 Task: In the  document calendar.odt Use the feature 'and check spelling and grammer' Change font style of header to '24' Select the body of letter and change paragraph spacing to  1.5
Action: Mouse moved to (196, 91)
Screenshot: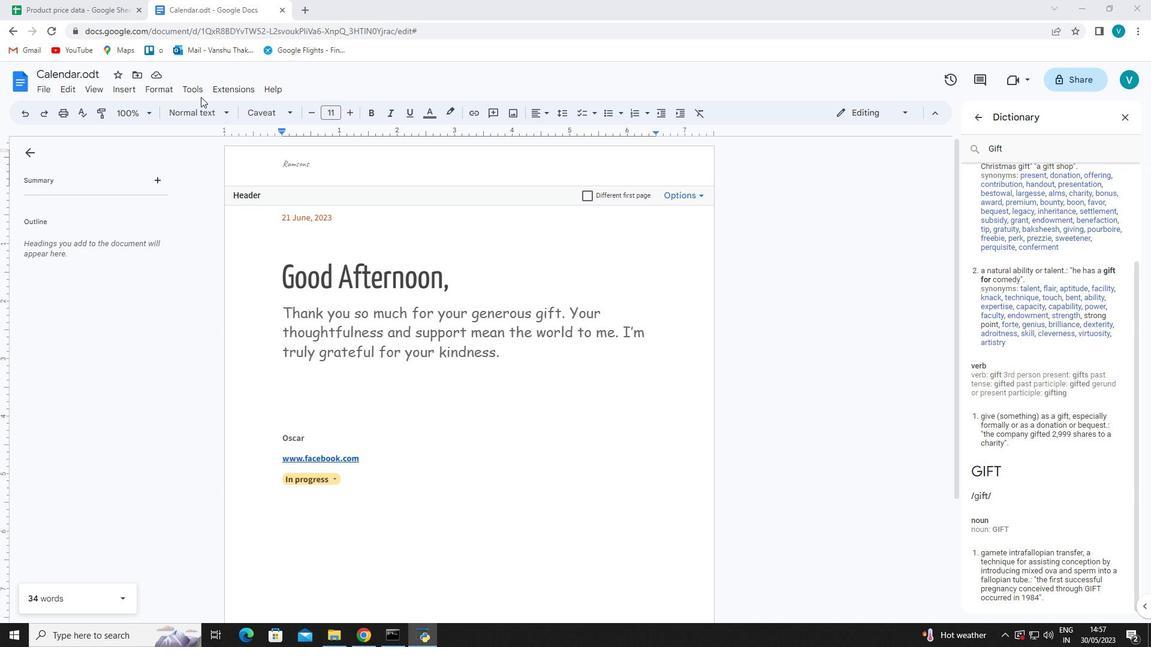 
Action: Mouse pressed left at (196, 91)
Screenshot: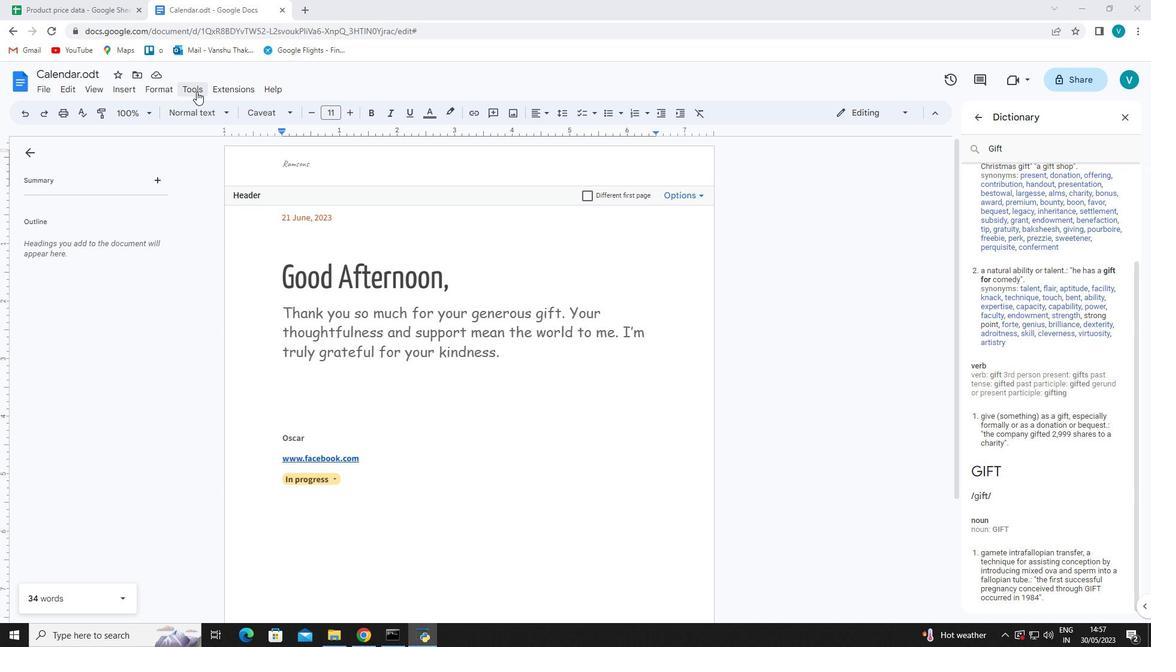 
Action: Mouse moved to (222, 110)
Screenshot: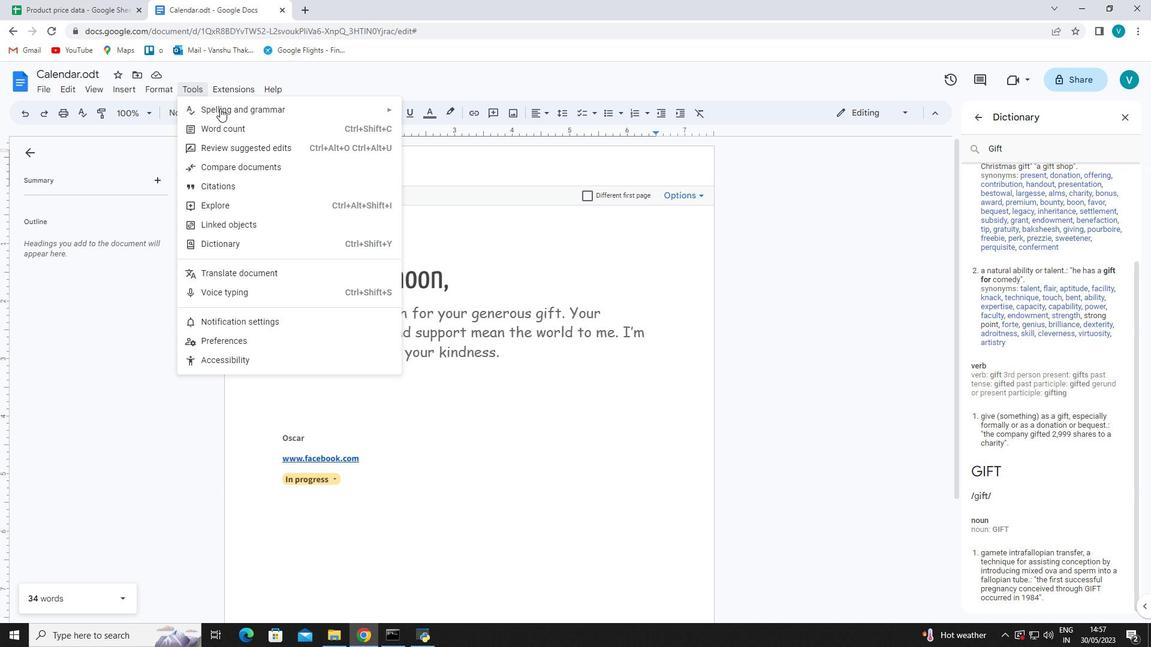 
Action: Mouse pressed left at (222, 110)
Screenshot: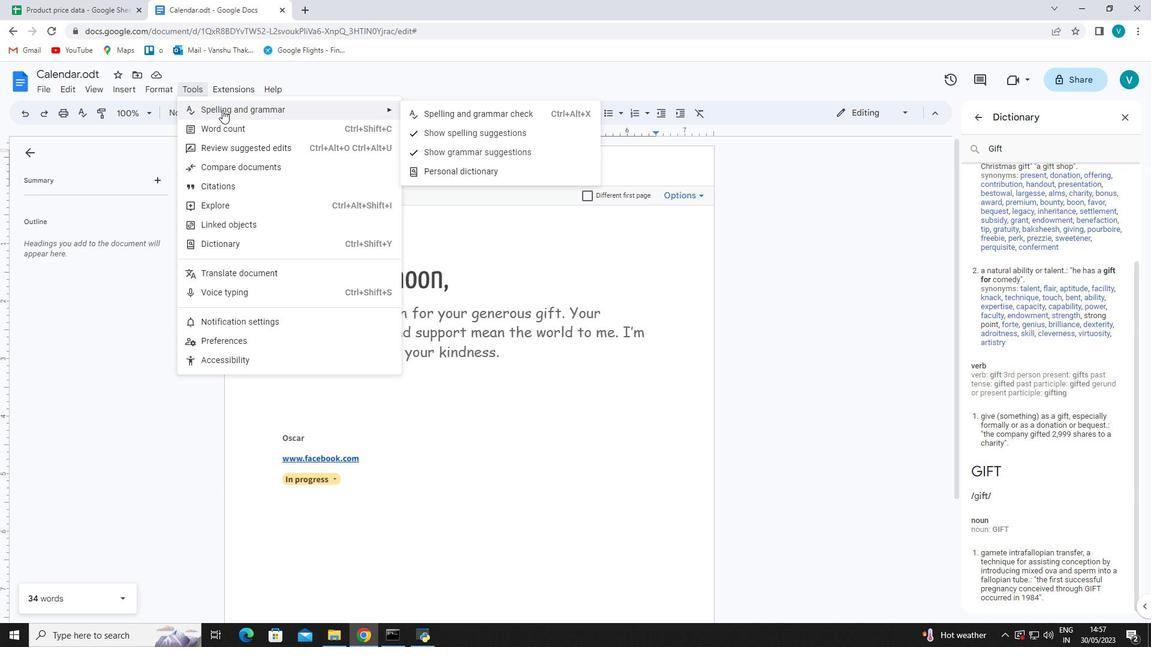 
Action: Mouse moved to (483, 119)
Screenshot: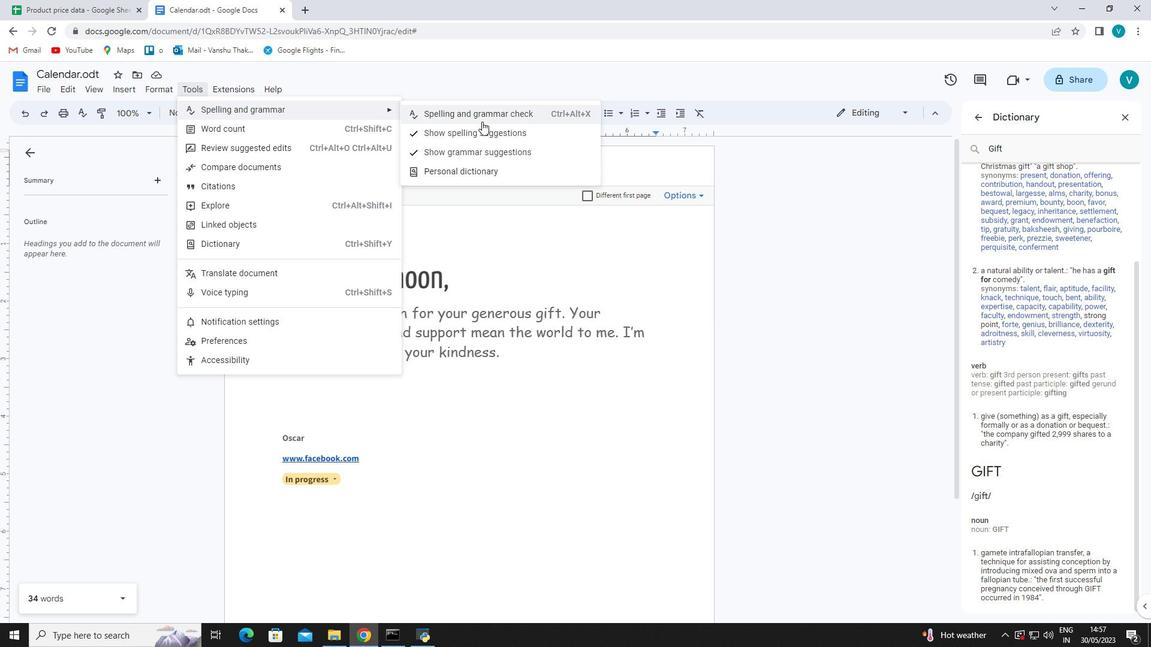 
Action: Mouse pressed left at (483, 119)
Screenshot: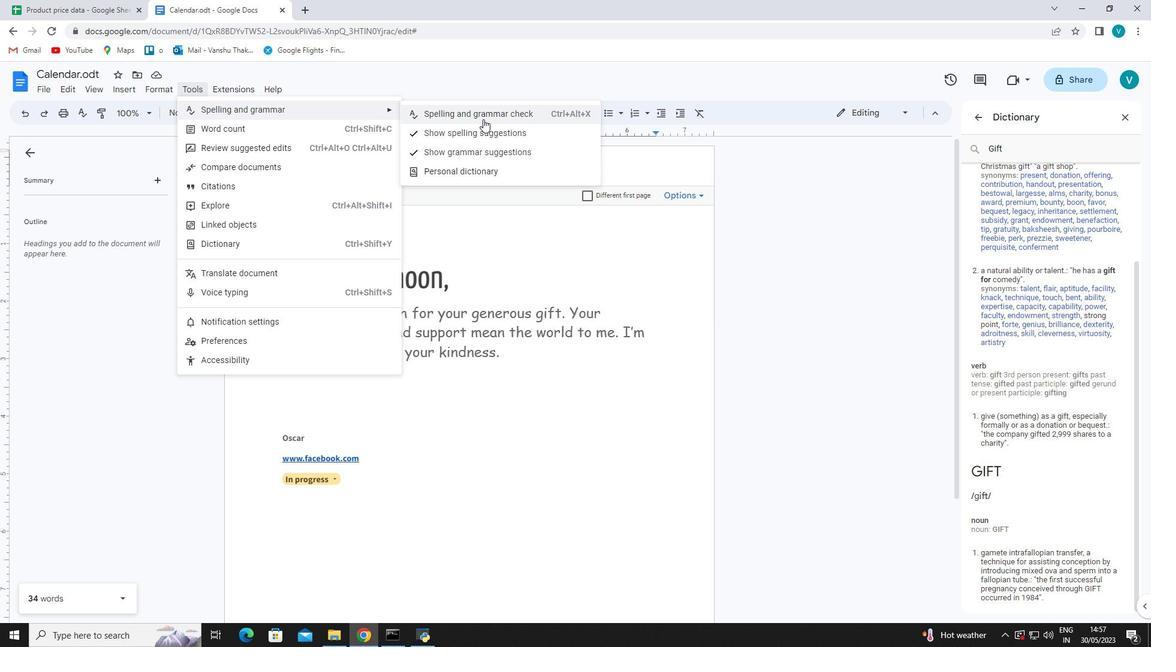 
Action: Mouse moved to (281, 163)
Screenshot: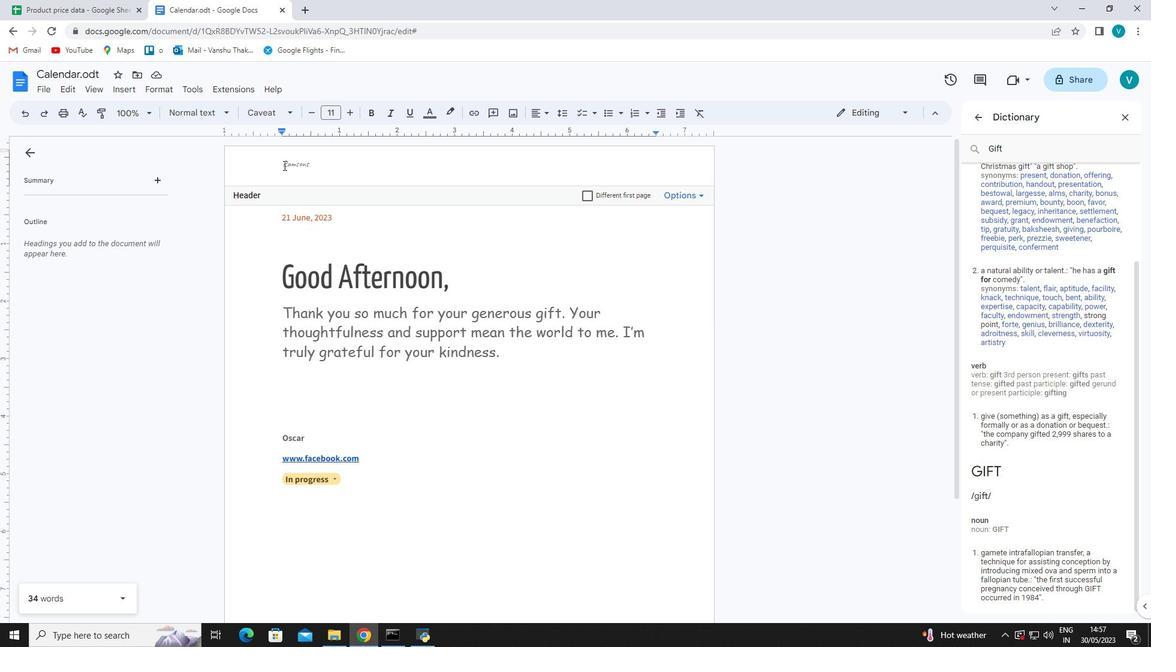 
Action: Mouse pressed left at (281, 163)
Screenshot: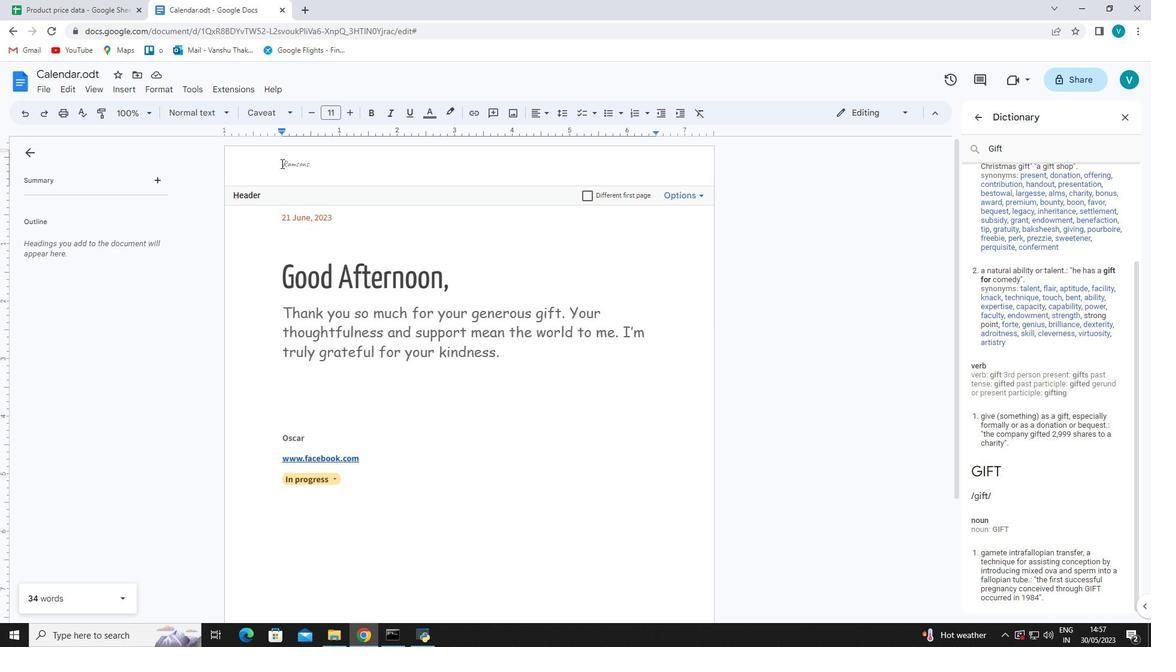 
Action: Mouse moved to (347, 117)
Screenshot: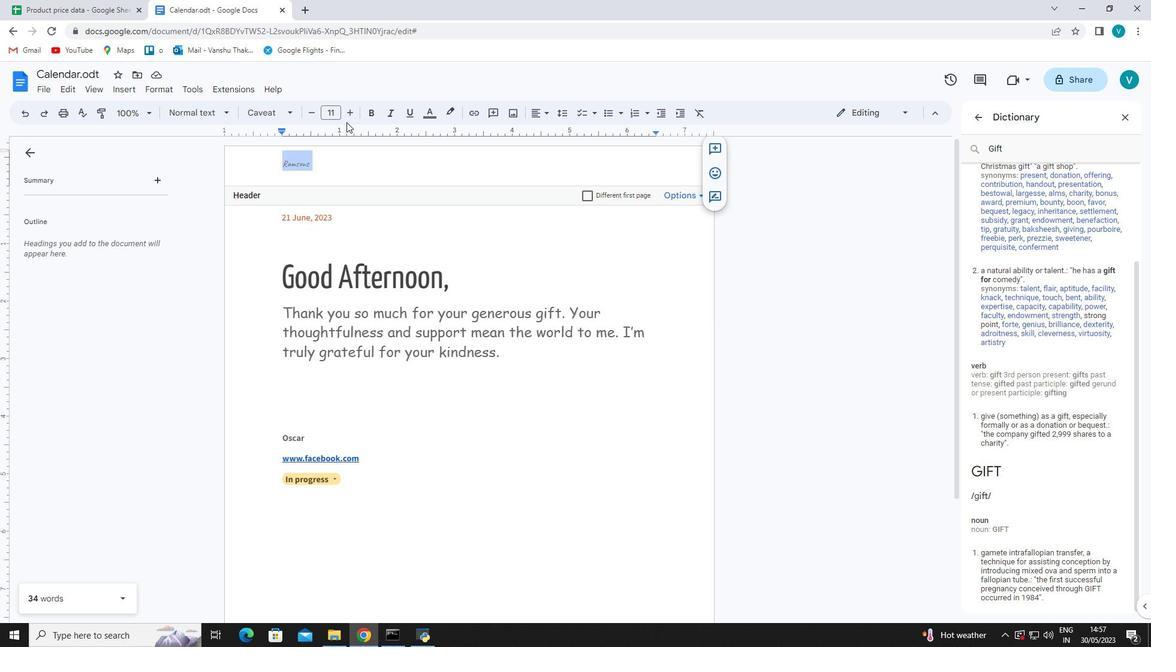 
Action: Mouse pressed left at (347, 117)
Screenshot: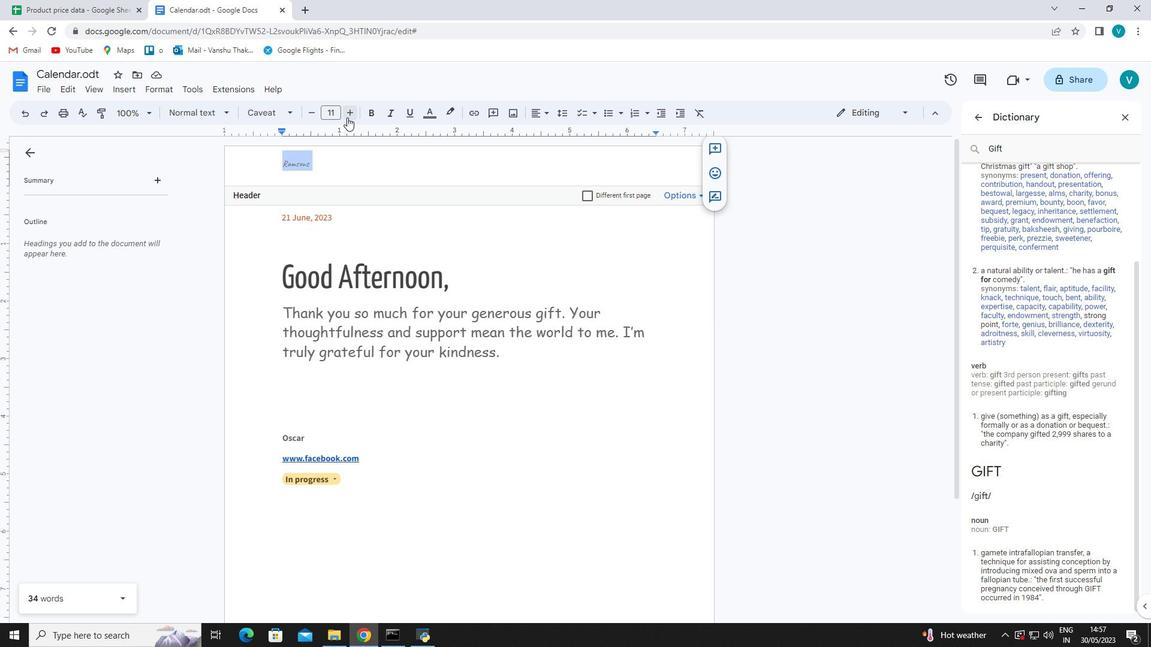 
Action: Mouse pressed left at (347, 117)
Screenshot: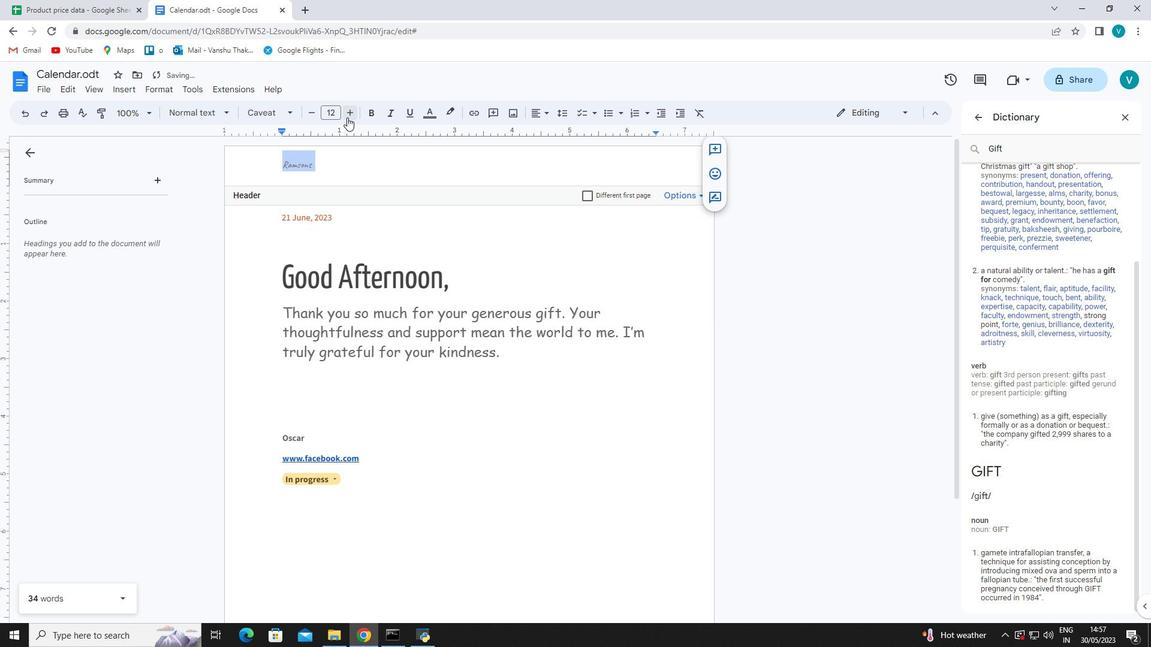 
Action: Mouse pressed left at (347, 117)
Screenshot: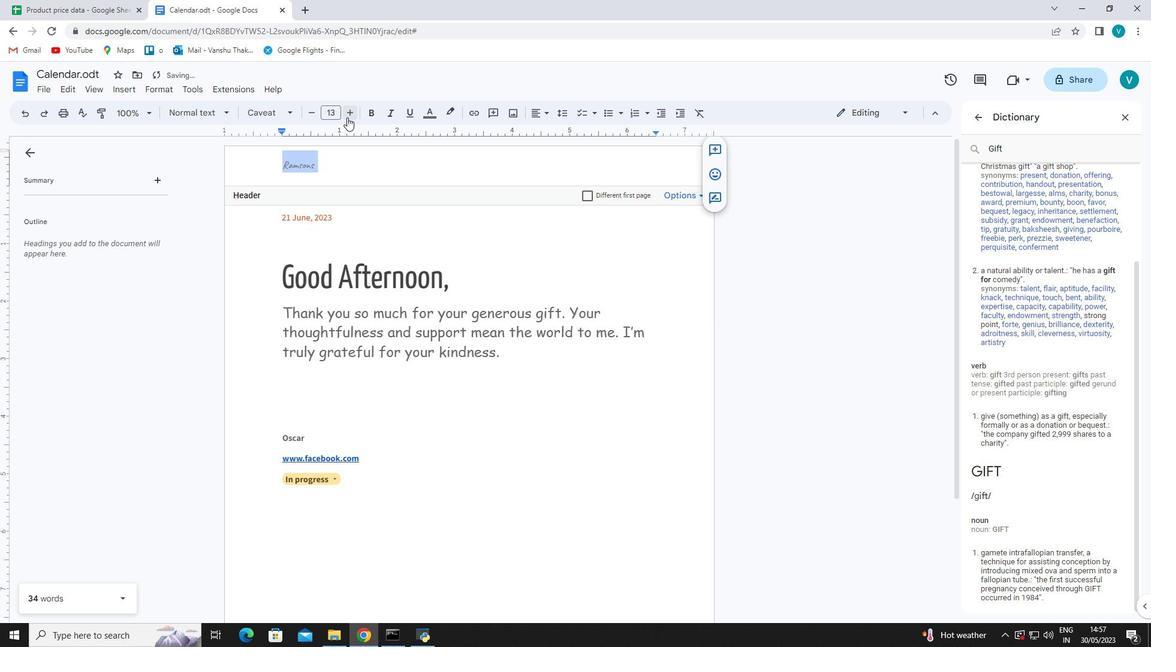 
Action: Mouse pressed left at (347, 117)
Screenshot: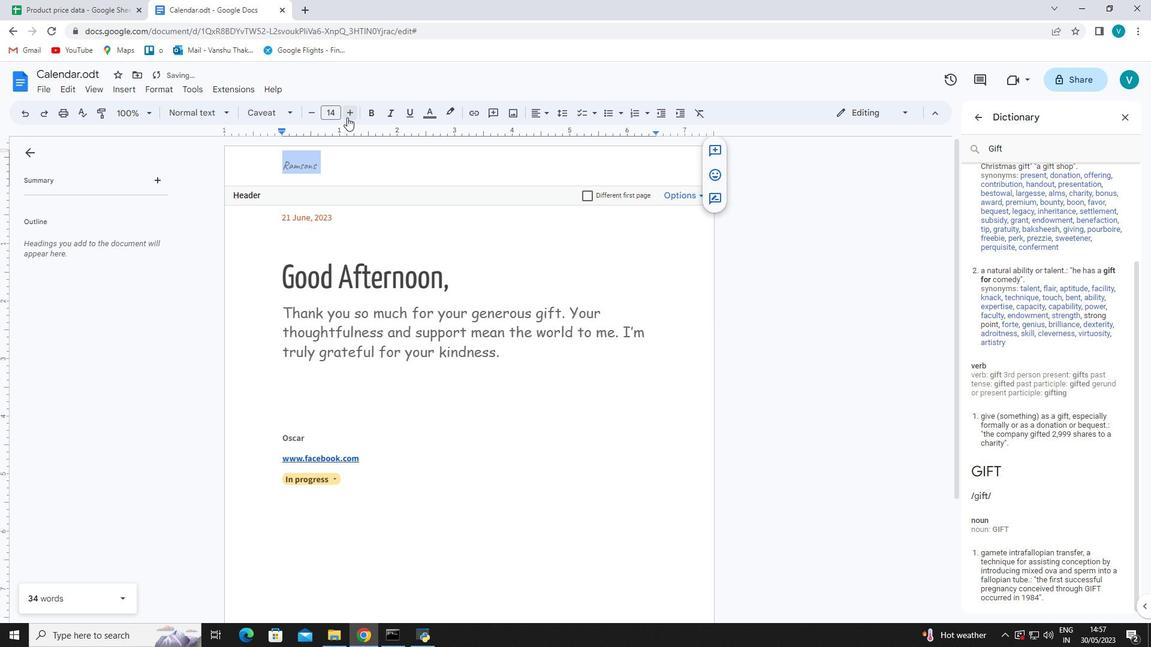 
Action: Mouse pressed left at (347, 117)
Screenshot: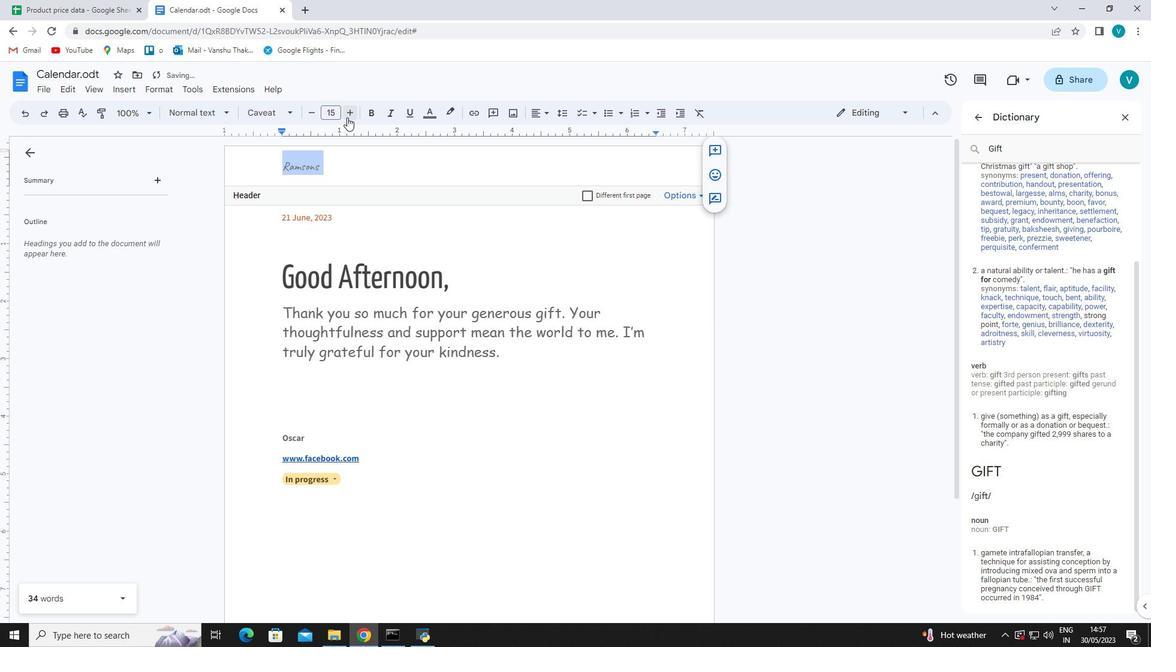 
Action: Mouse pressed left at (347, 117)
Screenshot: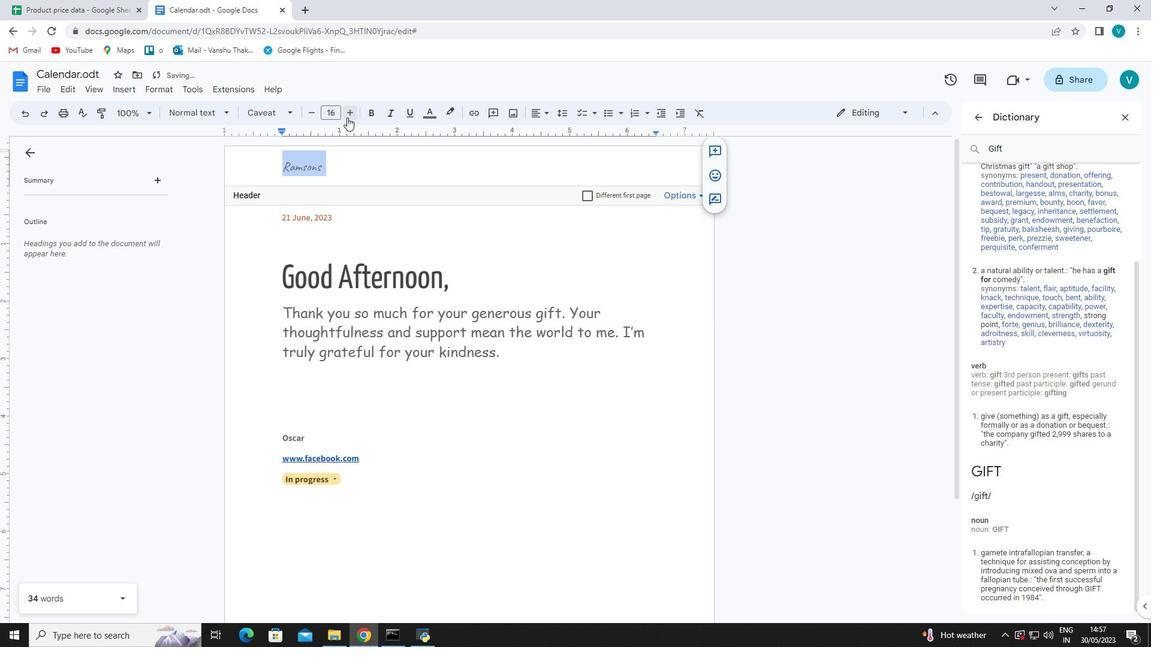 
Action: Mouse pressed left at (347, 117)
Screenshot: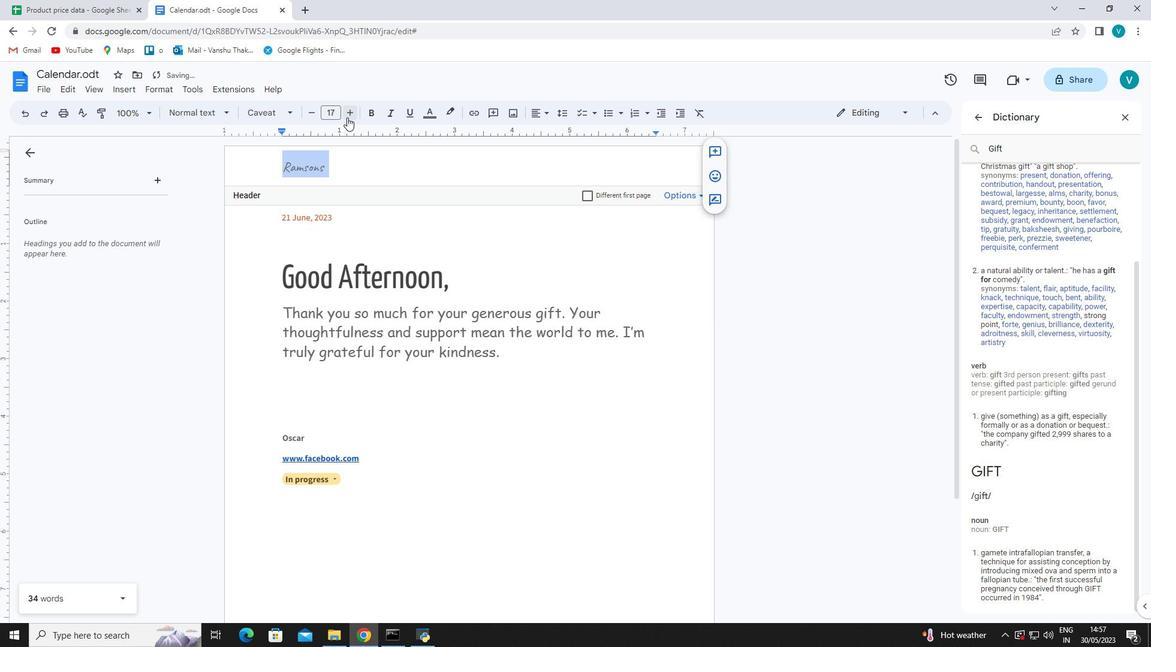 
Action: Mouse moved to (347, 118)
Screenshot: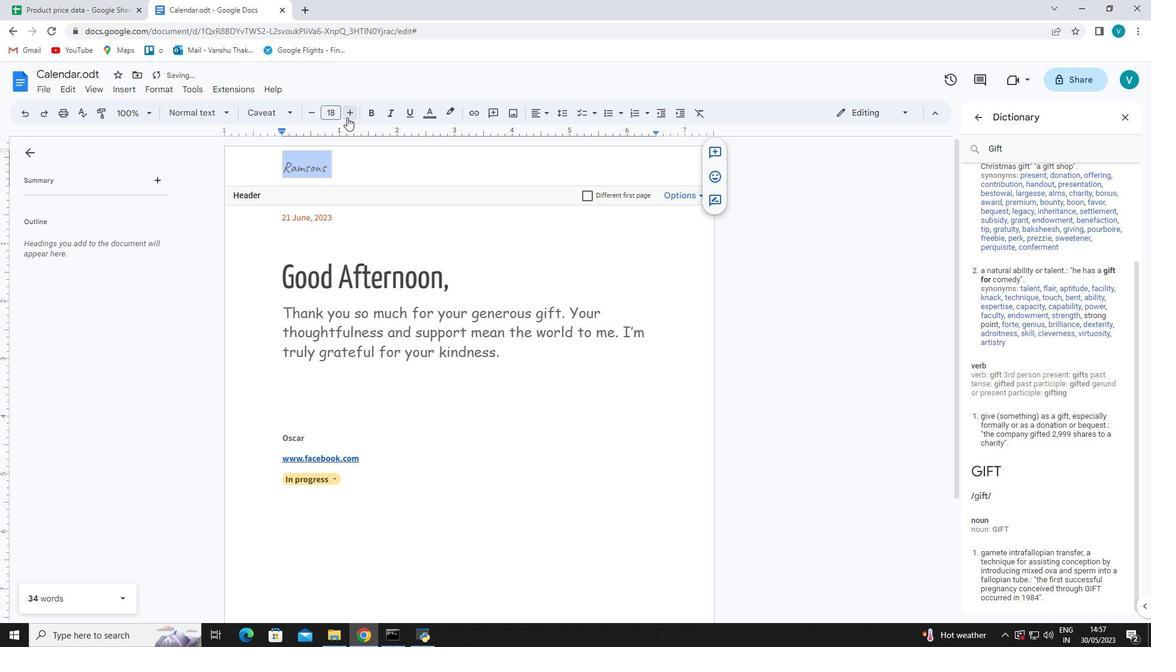 
Action: Mouse pressed left at (347, 118)
Screenshot: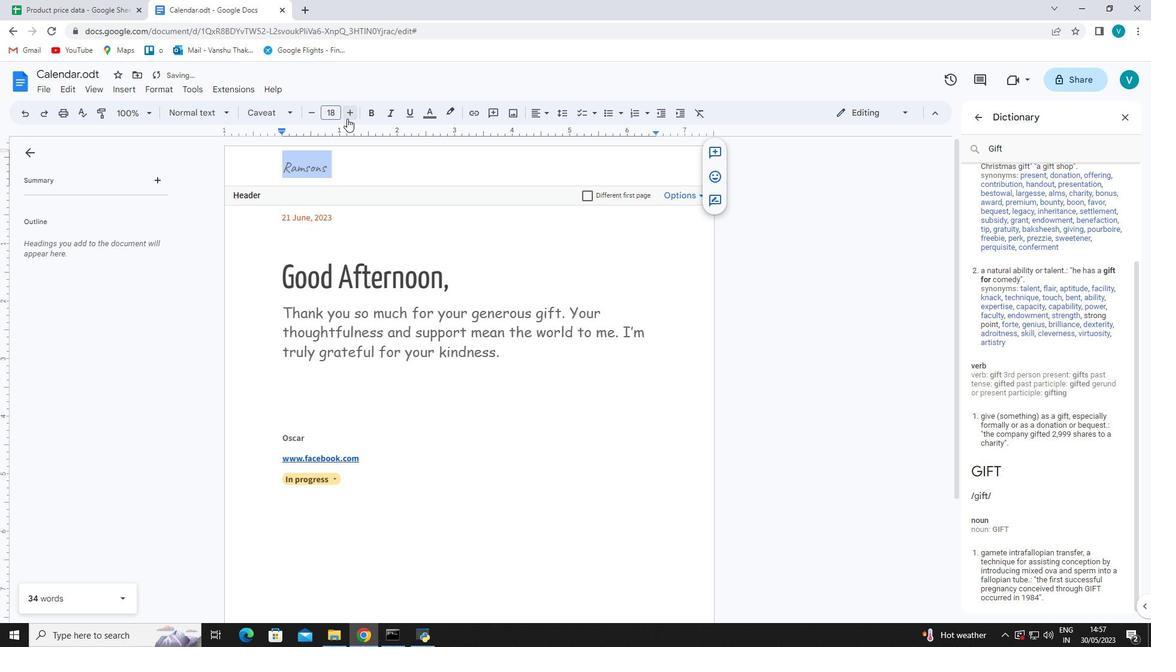 
Action: Mouse pressed left at (347, 118)
Screenshot: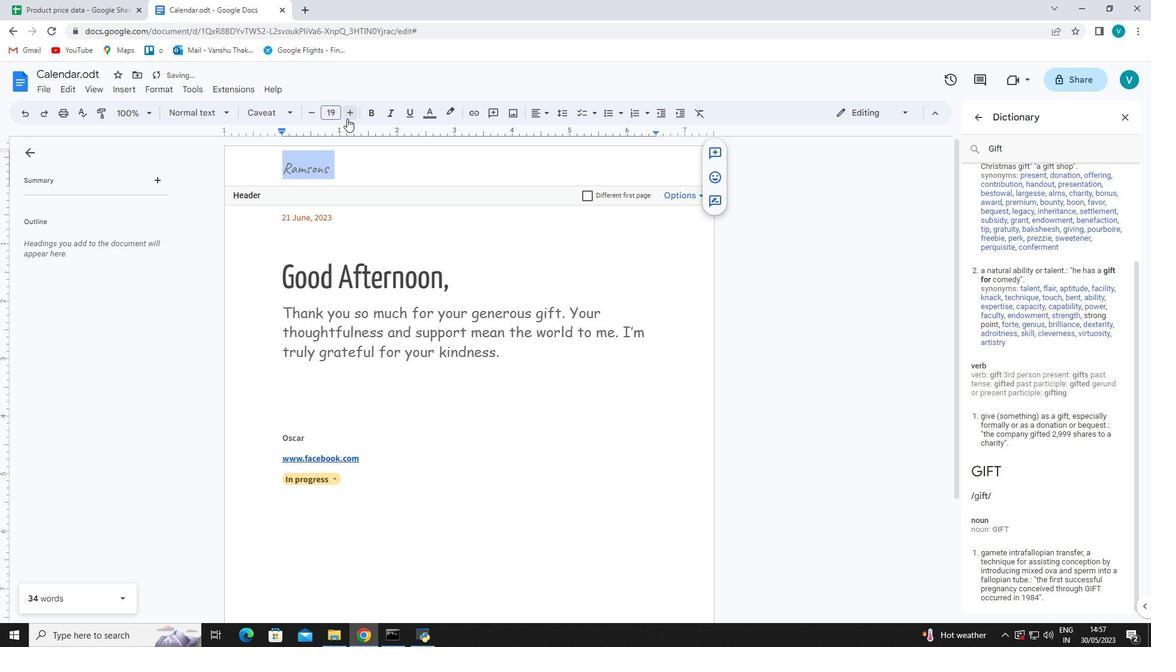 
Action: Mouse pressed left at (347, 118)
Screenshot: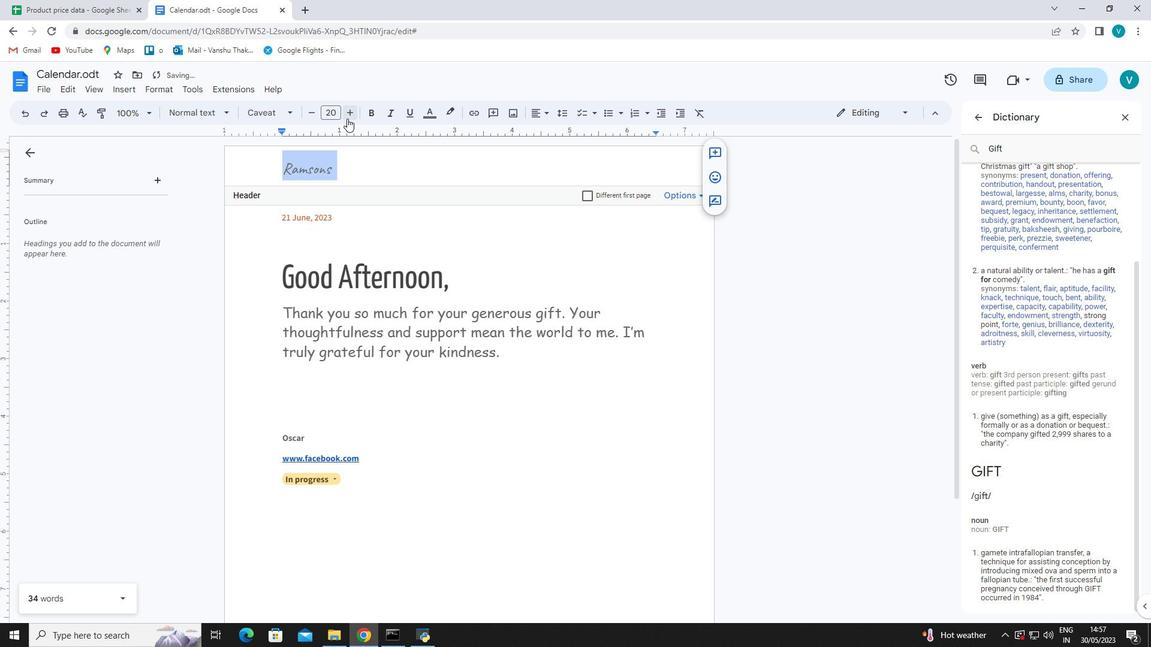 
Action: Mouse pressed left at (347, 118)
Screenshot: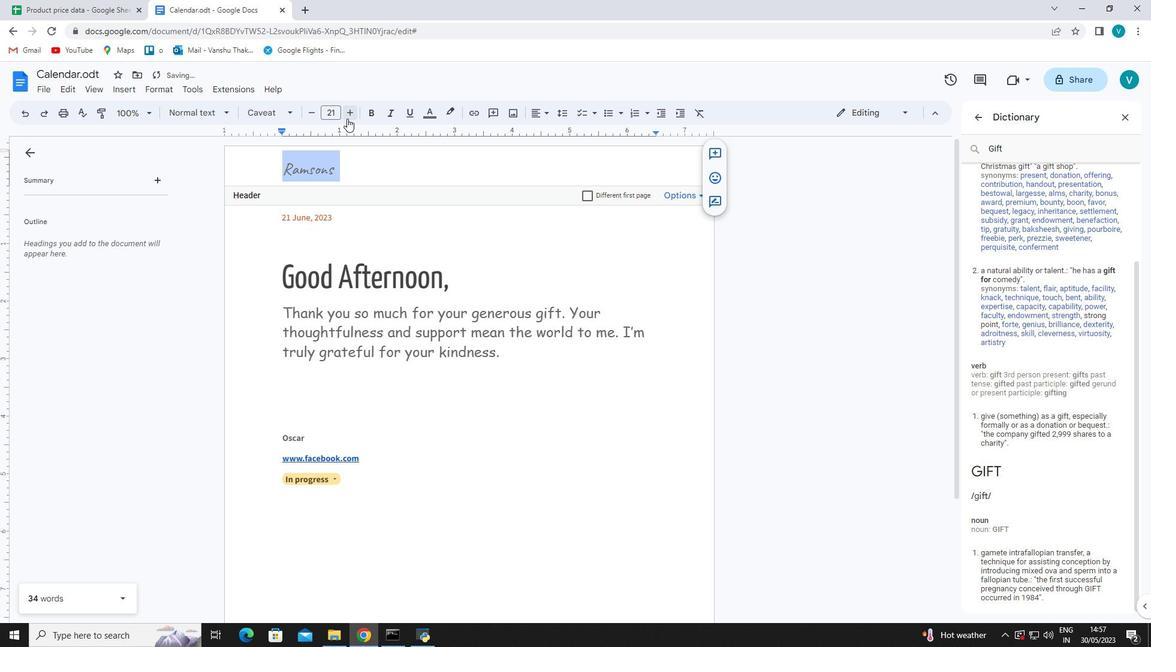 
Action: Mouse pressed left at (347, 118)
Screenshot: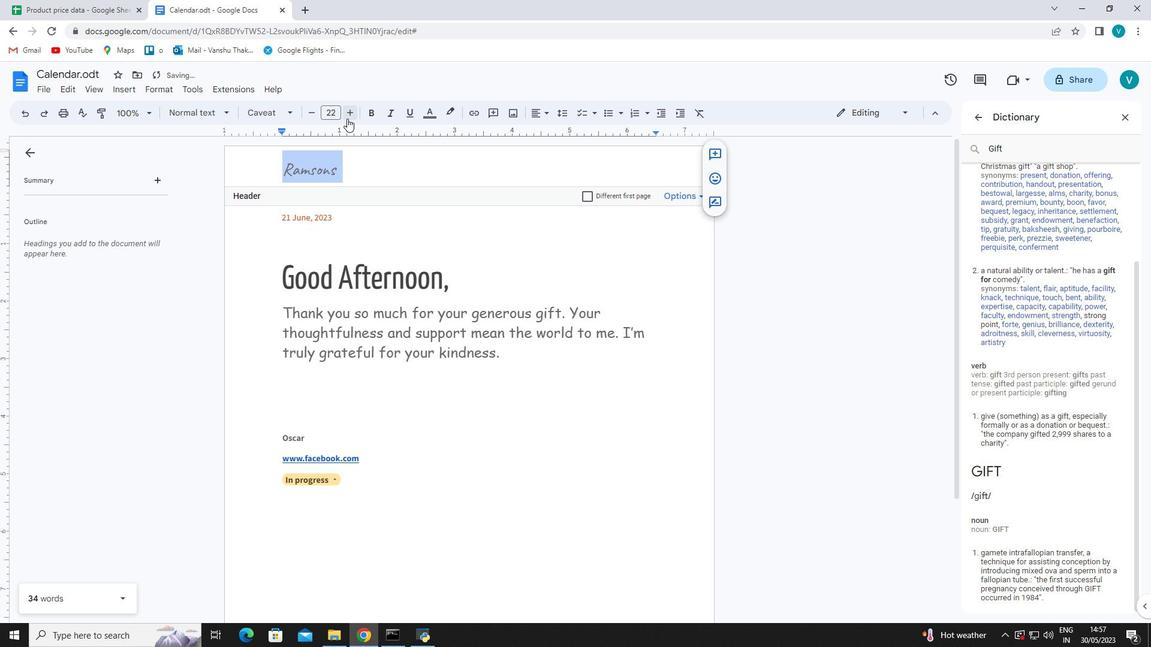 
Action: Mouse pressed left at (347, 118)
Screenshot: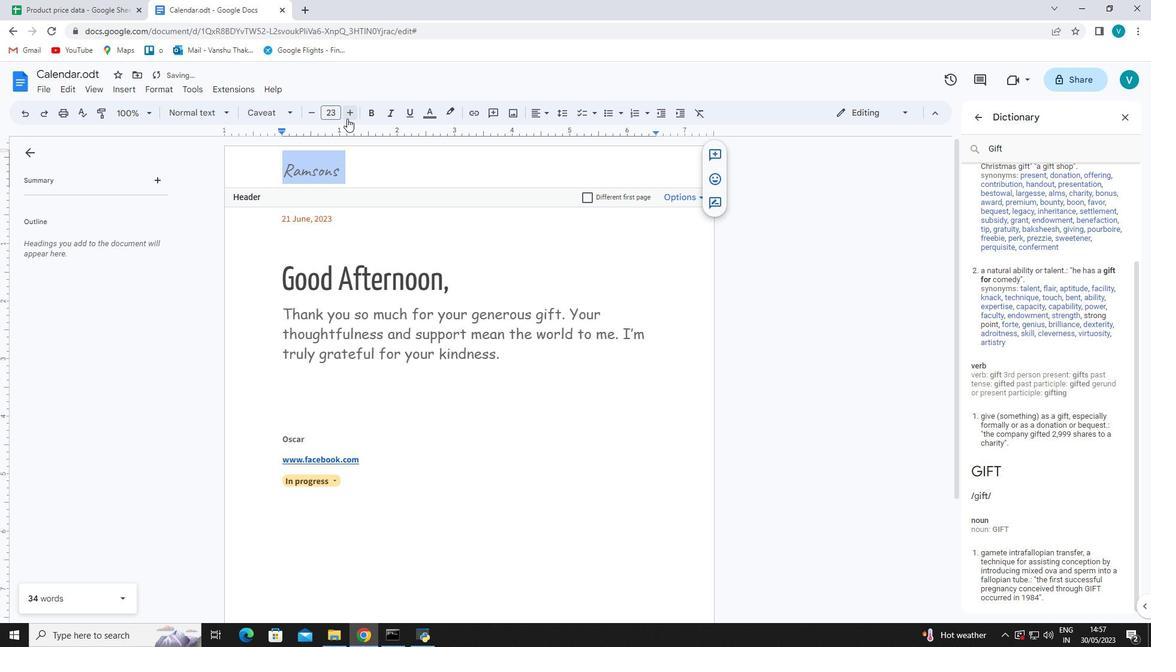 
Action: Mouse moved to (280, 274)
Screenshot: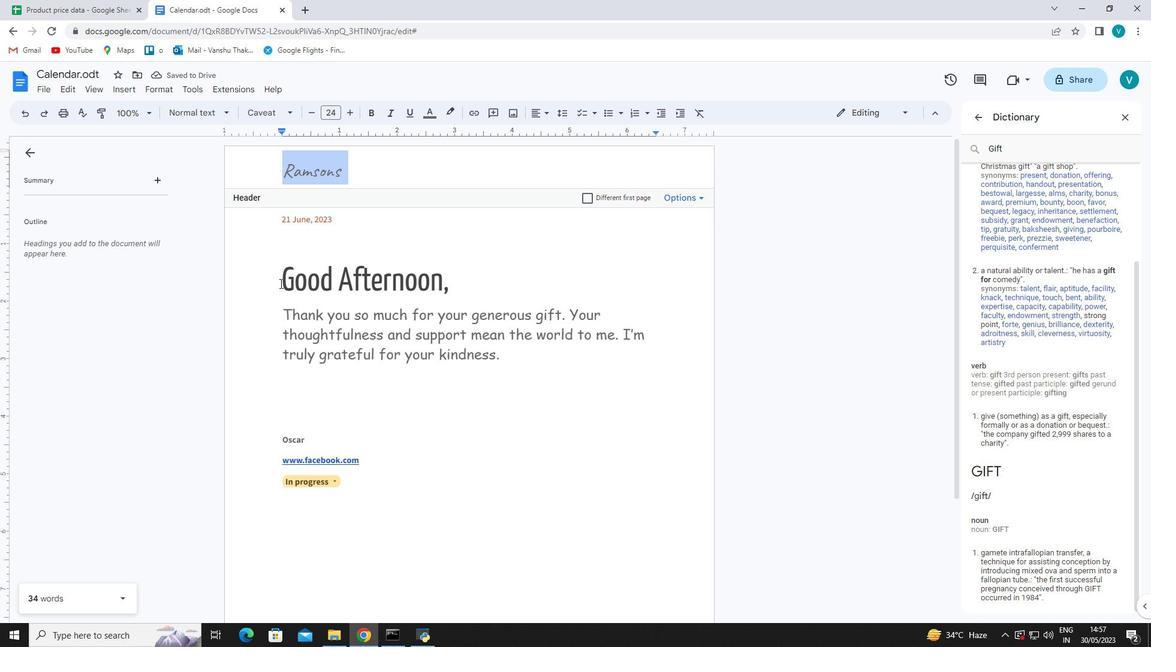 
Action: Mouse pressed left at (280, 274)
Screenshot: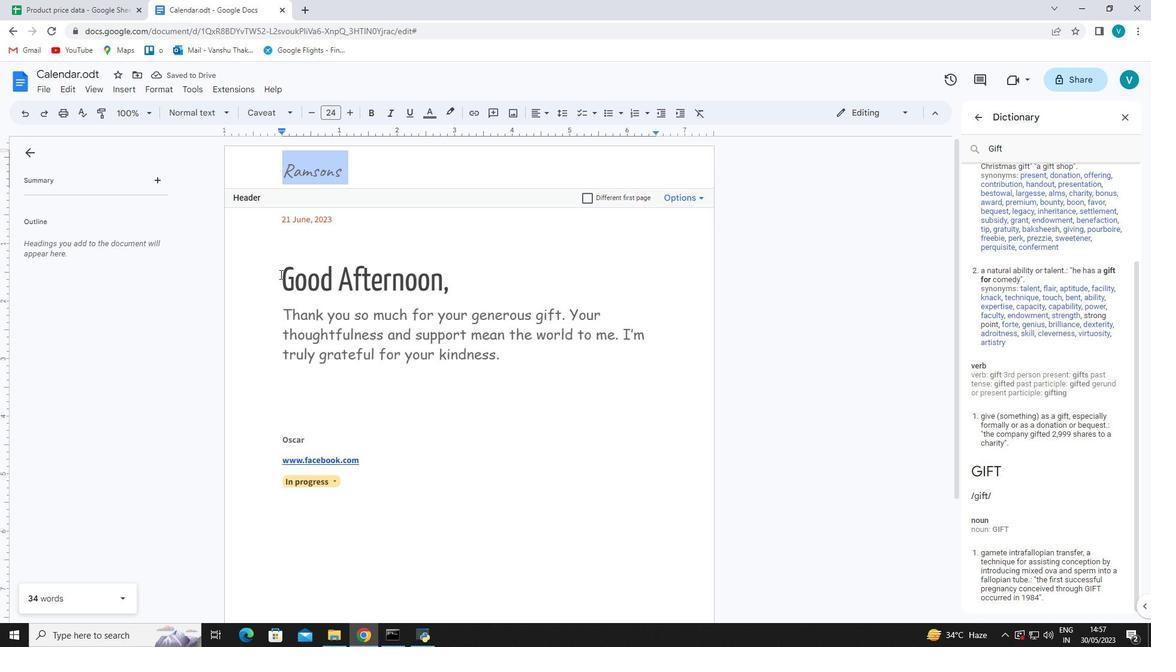 
Action: Mouse moved to (280, 133)
Screenshot: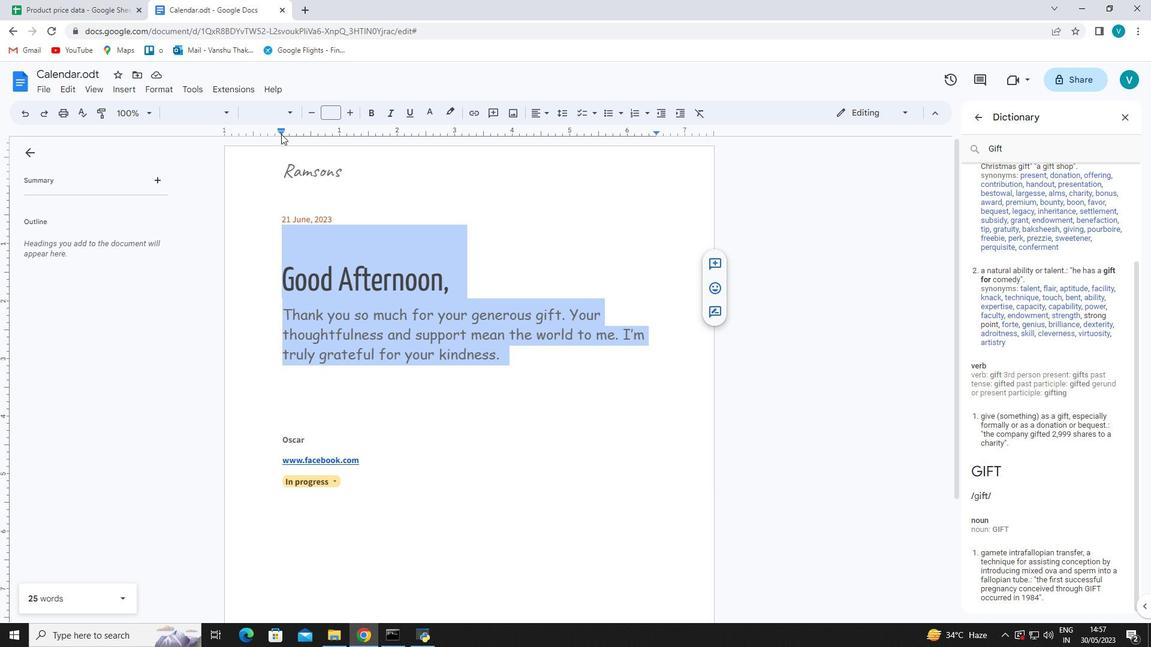 
Action: Mouse pressed left at (280, 133)
Screenshot: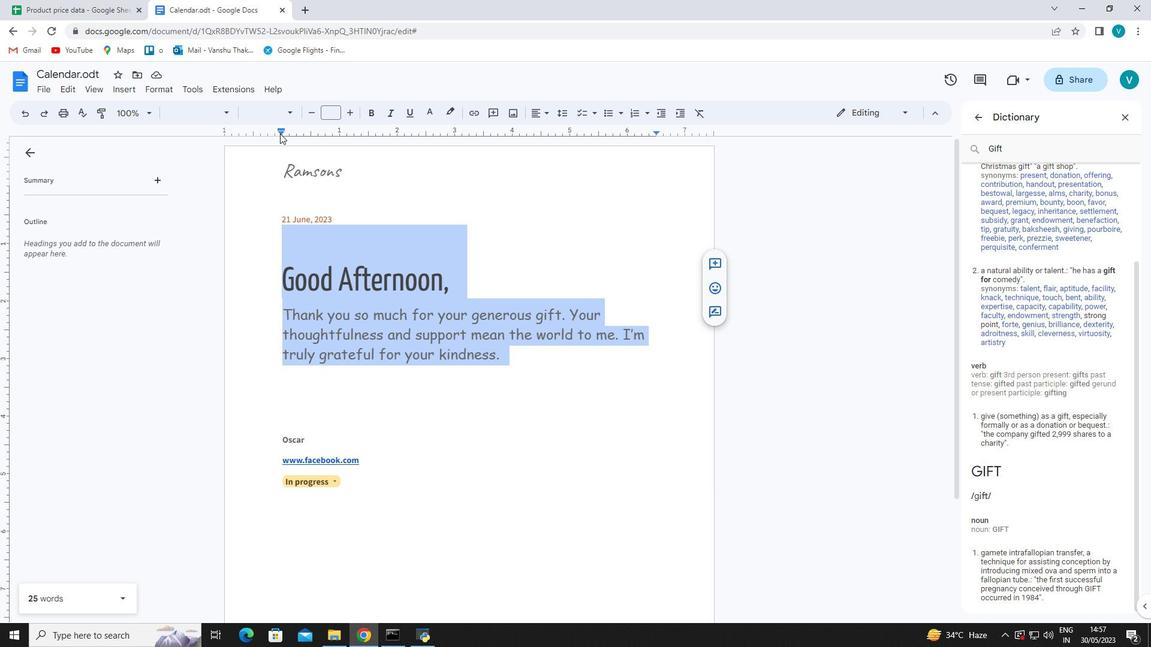 
Action: Mouse moved to (66, 203)
Screenshot: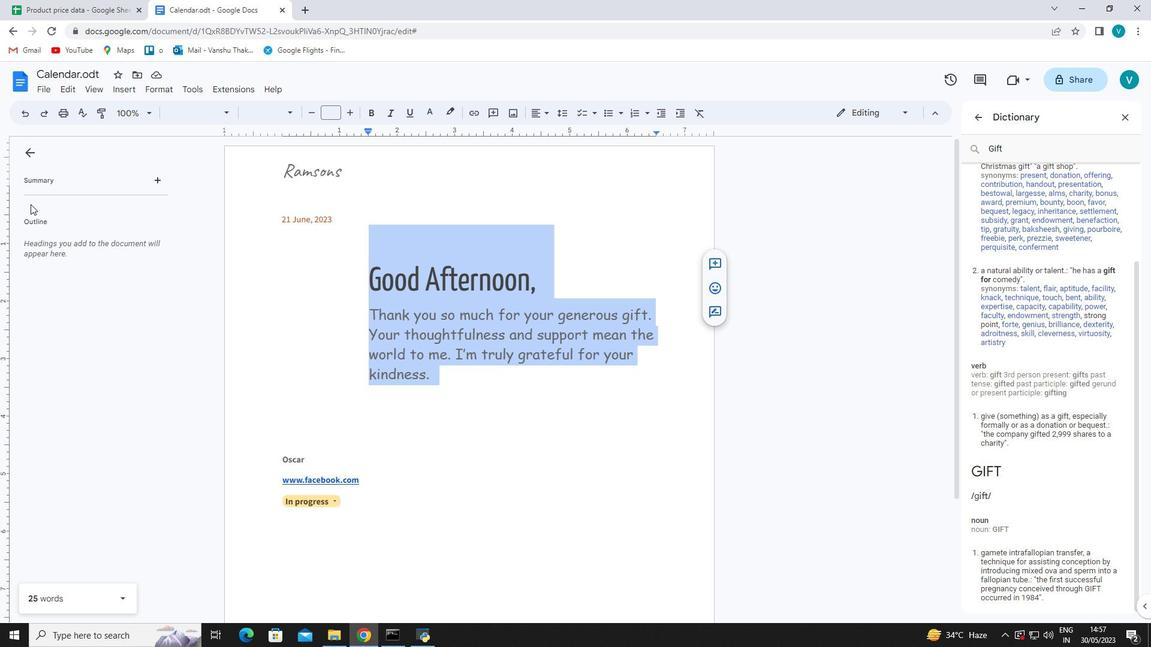 
